 Task: Check a user's "Followers" and "Following" lists to discover connections.
Action: Mouse moved to (1002, 60)
Screenshot: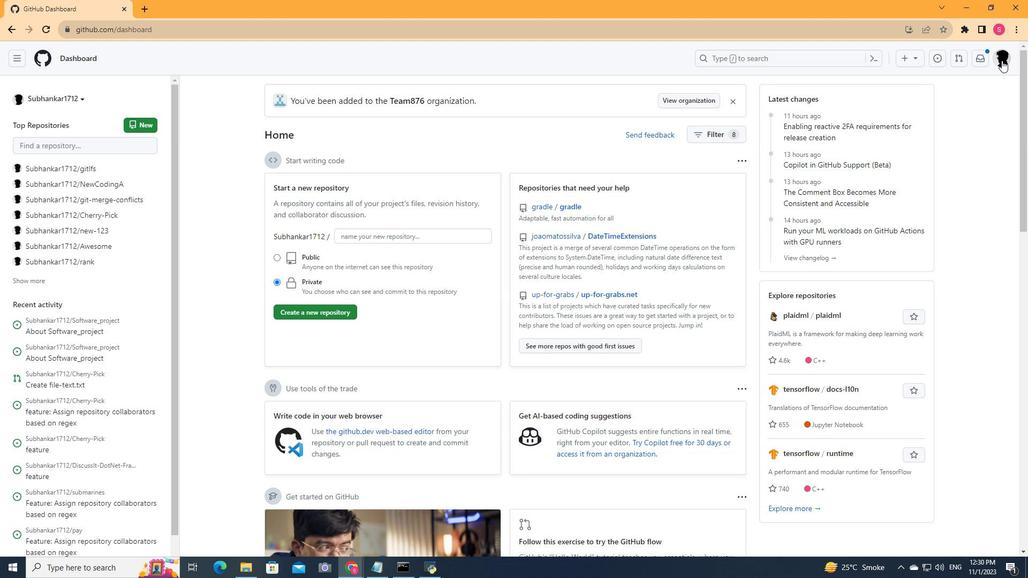 
Action: Mouse pressed left at (1002, 60)
Screenshot: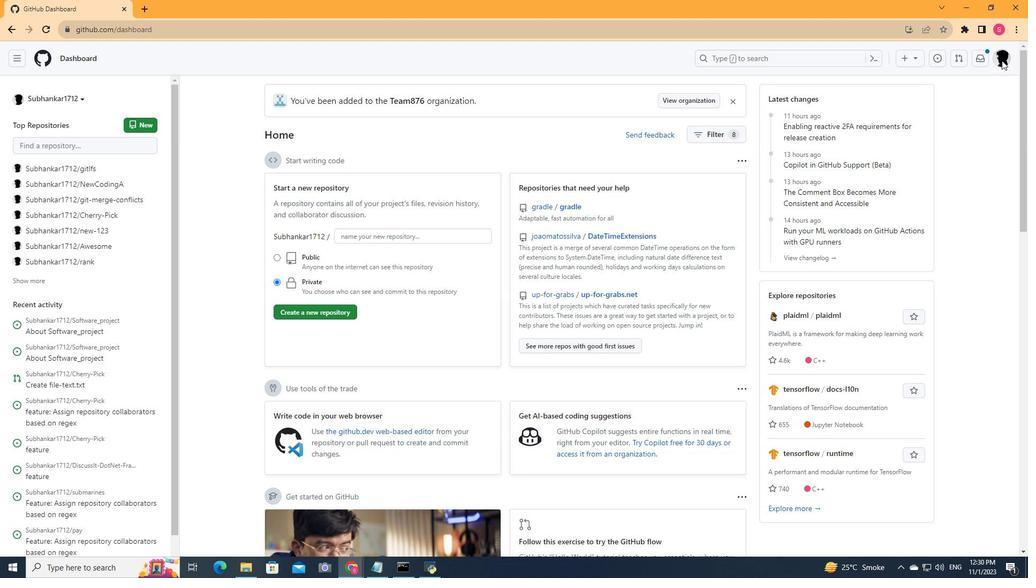 
Action: Mouse moved to (907, 113)
Screenshot: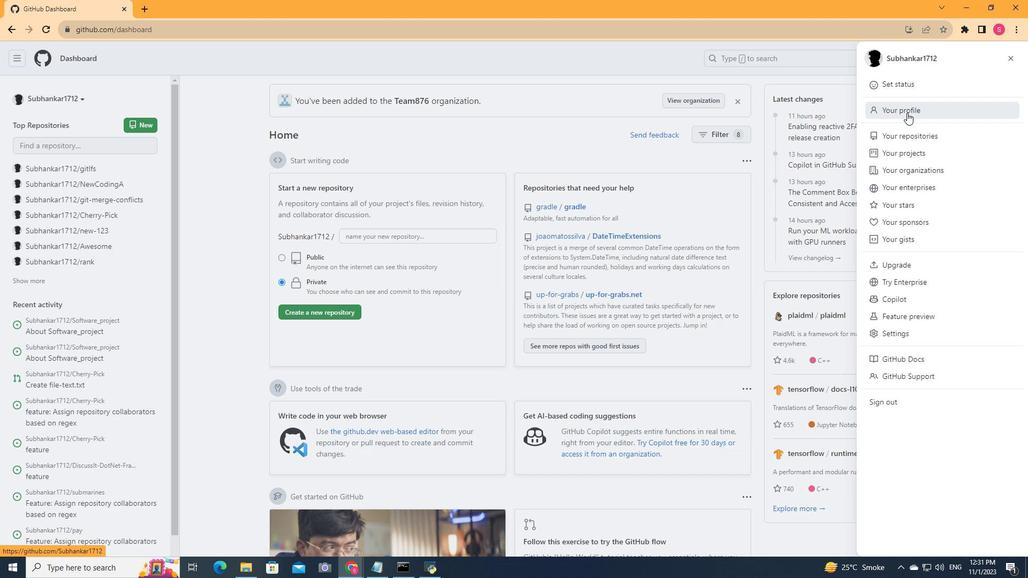 
Action: Mouse pressed left at (907, 113)
Screenshot: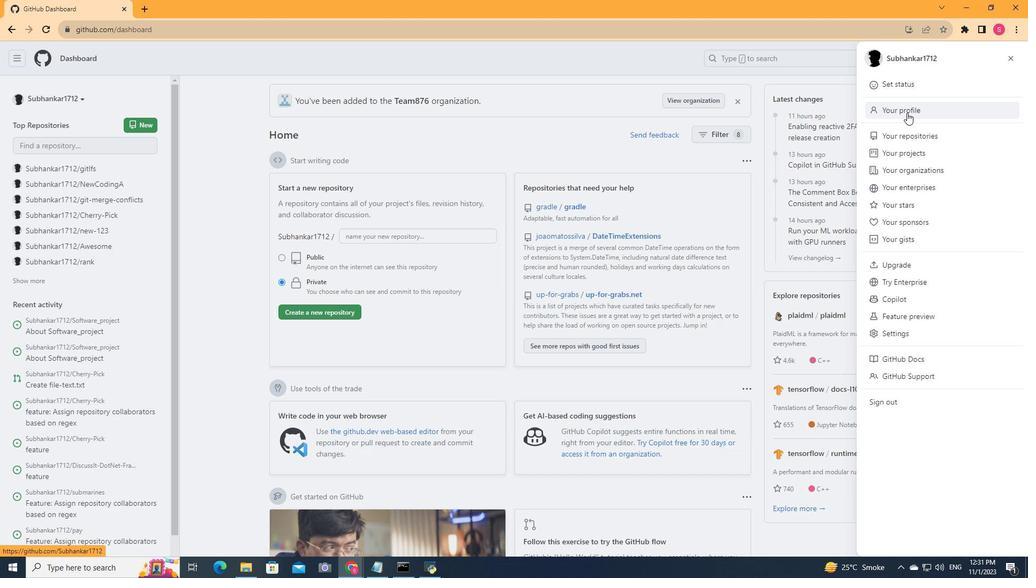 
Action: Mouse moved to (202, 342)
Screenshot: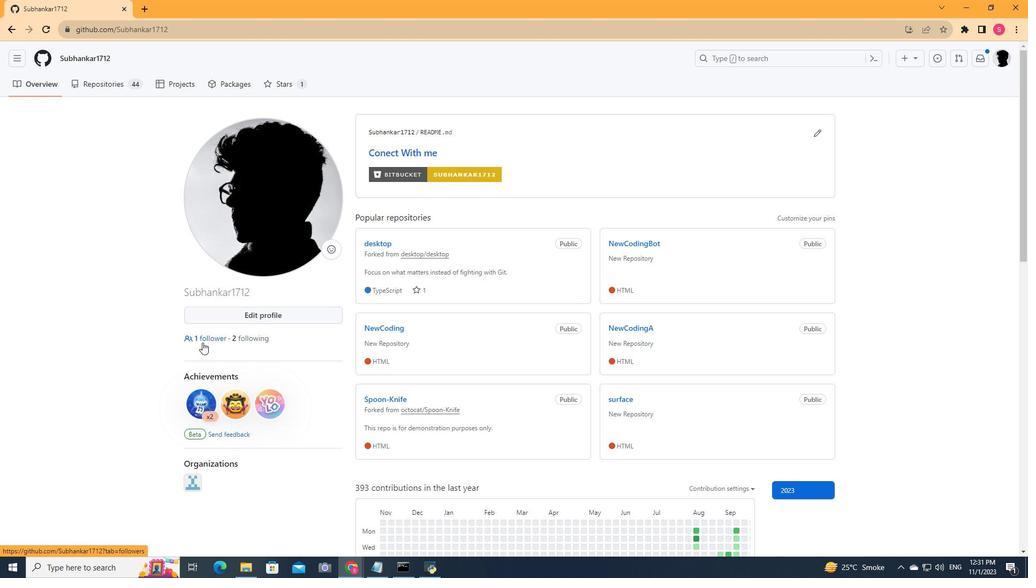 
Action: Mouse pressed left at (202, 342)
Screenshot: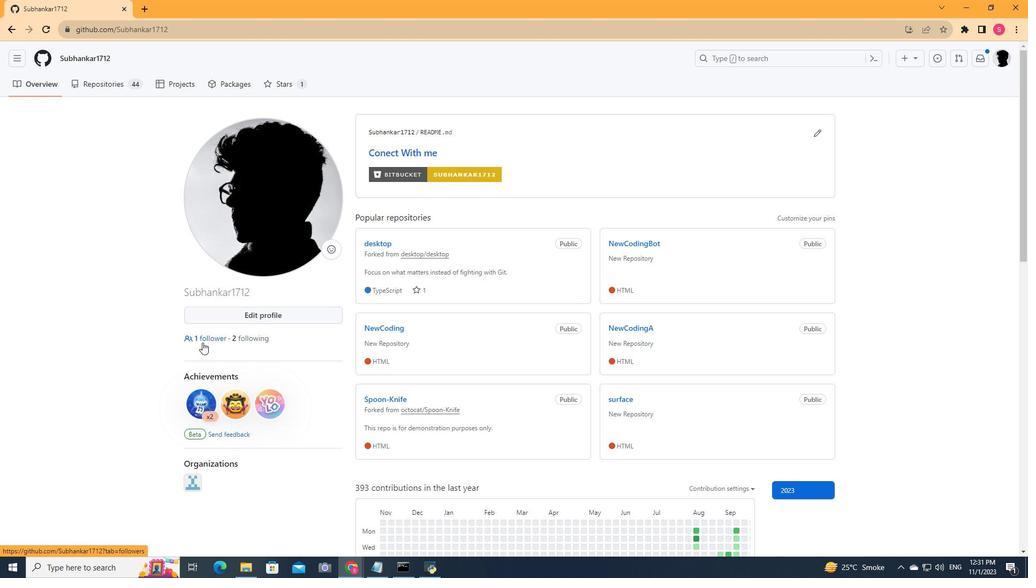 
Action: Mouse moved to (242, 338)
Screenshot: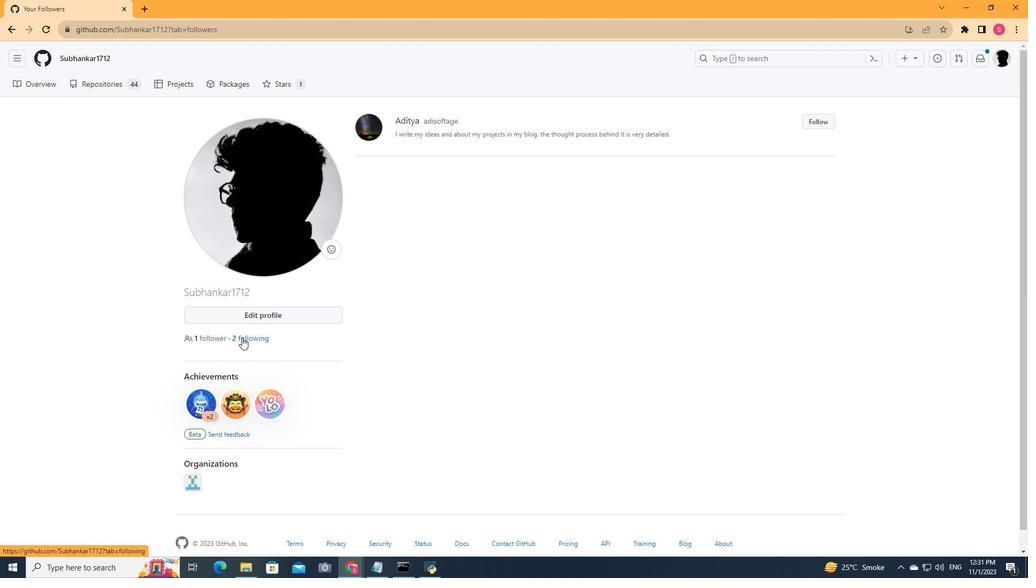 
Action: Mouse pressed left at (242, 338)
Screenshot: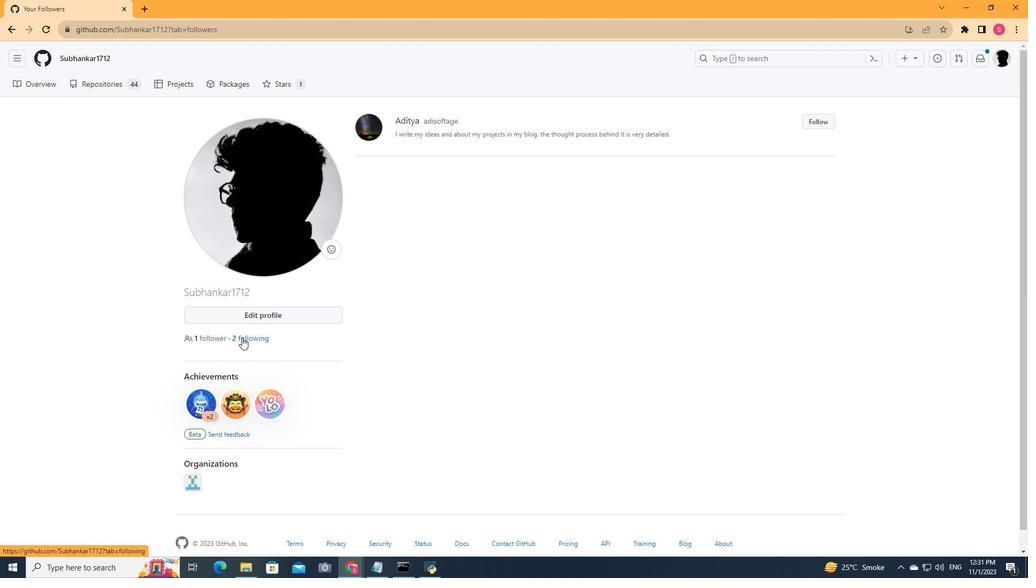 
Action: Mouse moved to (451, 233)
Screenshot: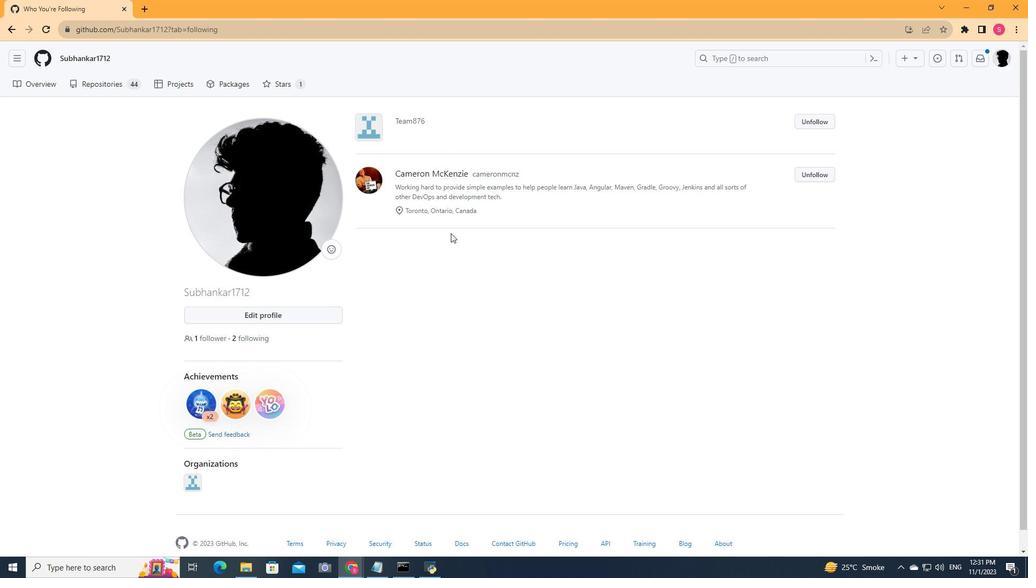 
